 Task: Create a section Speed Racer and in the section, add a milestone Web application firewall (WAF) implementation in the project ConstellationHQ
Action: Mouse moved to (1046, 185)
Screenshot: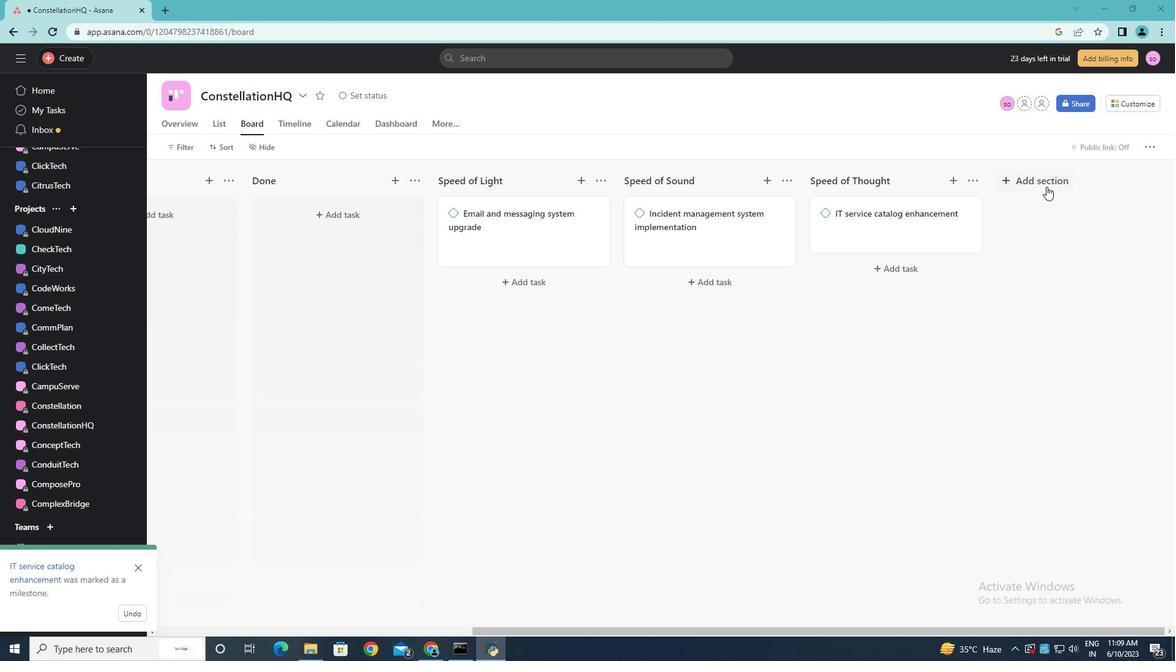 
Action: Mouse pressed left at (1046, 185)
Screenshot: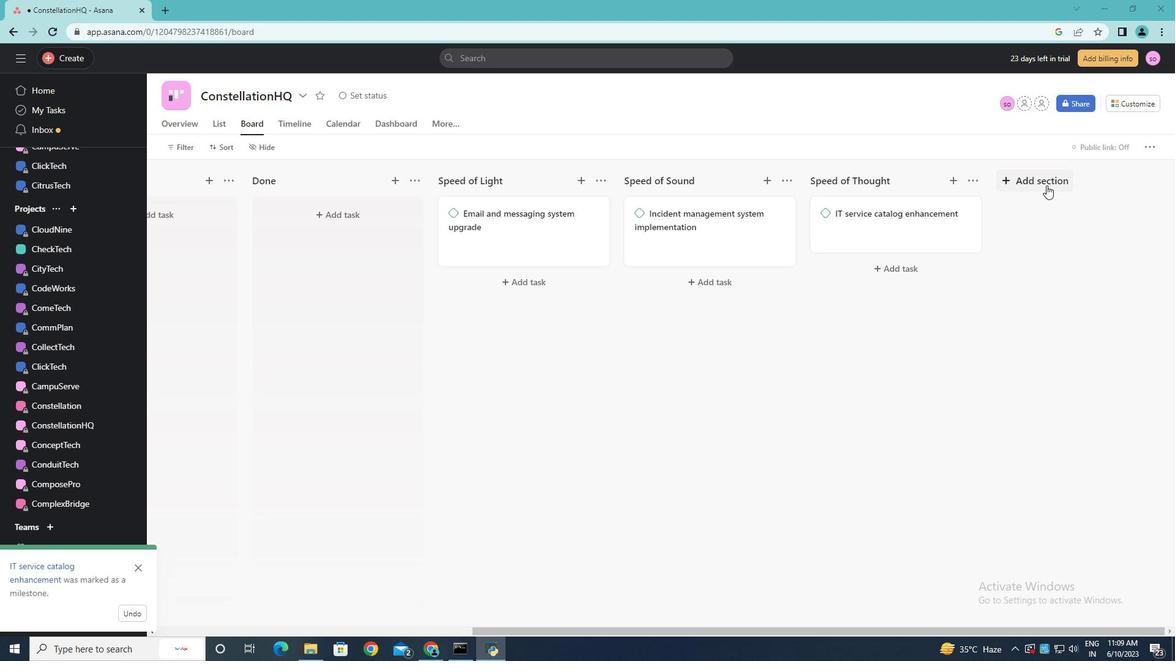 
Action: Key pressed <Key.shift>Speed<Key.space><Key.shift>Racer<Key.enter>
Screenshot: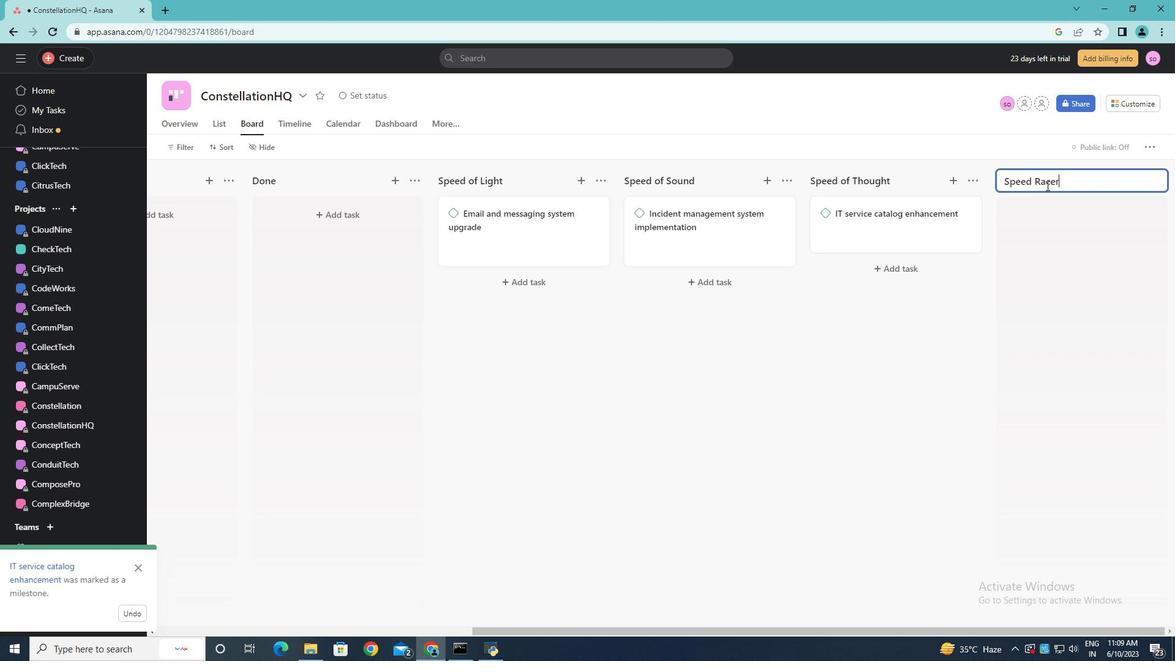 
Action: Mouse moved to (904, 217)
Screenshot: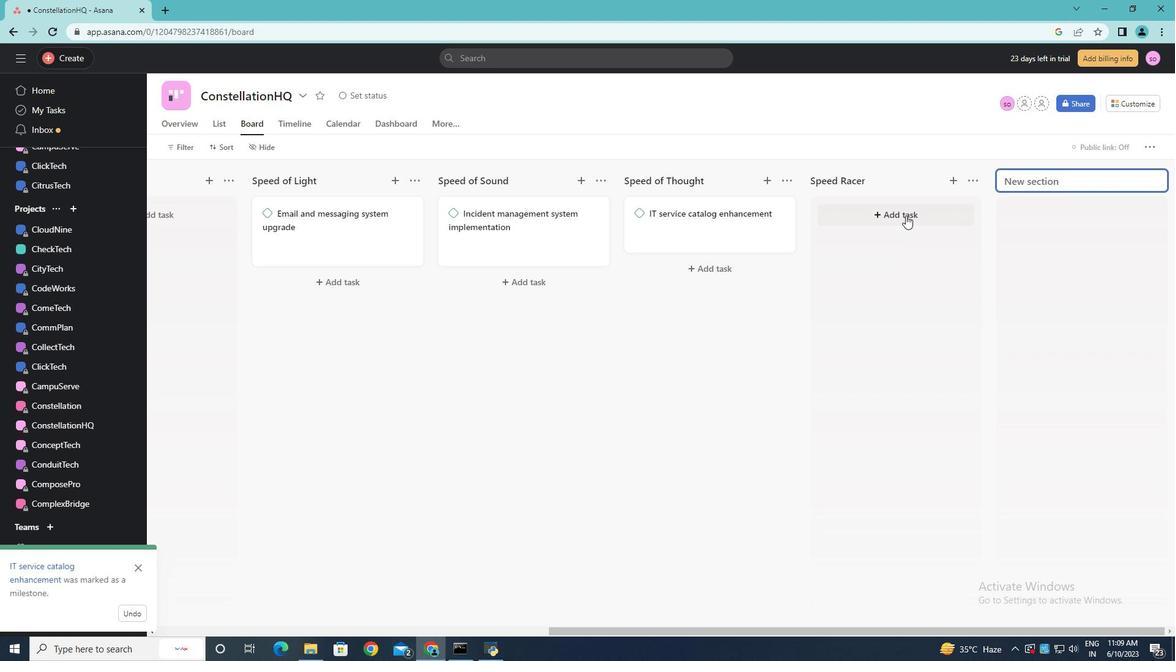 
Action: Mouse pressed left at (904, 217)
Screenshot: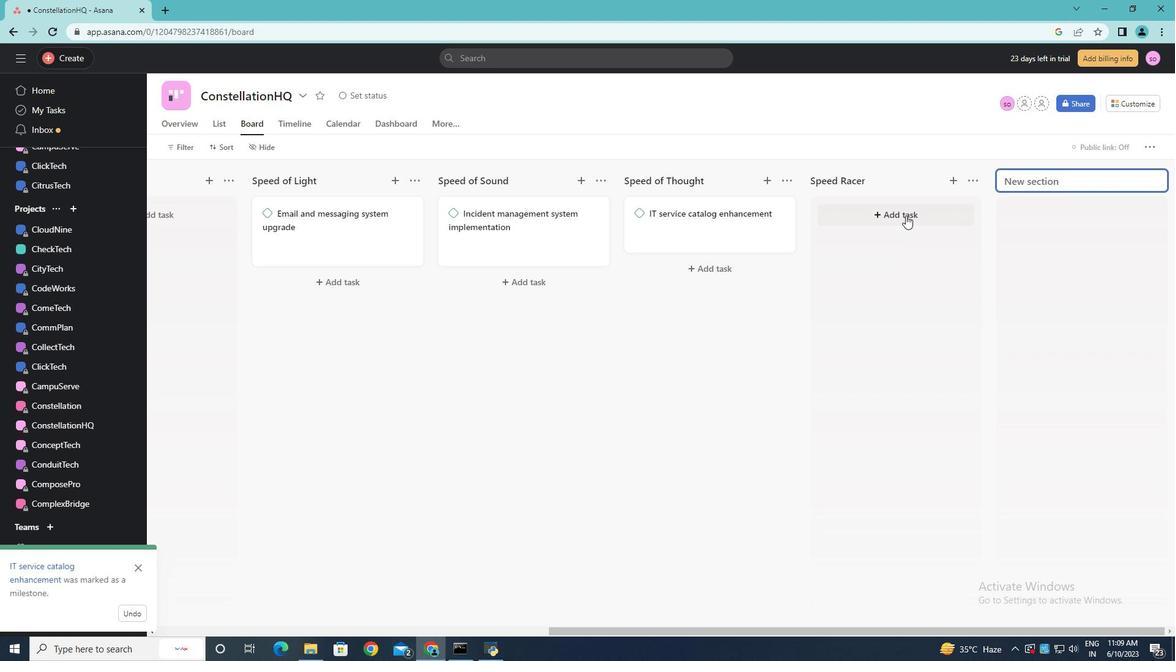 
Action: Key pressed <Key.shift>Web<Key.space><Key.shift>application<Key.space>fo<Key.backspace>irewall<Key.shift><Key.shift><Key.shift><Key.shift><Key.shift><Key.shift><Key.shift><Key.shift><Key.shift><Key.shift><Key.shift>(WAF)<Key.left><Key.left><Key.left><Key.left><Key.left><Key.space><Key.right><Key.right><Key.right><Key.right><Key.right><Key.space><Key.shift><Key.shift><Key.shift>I<Key.backspace>implementation<Key.enter>
Screenshot: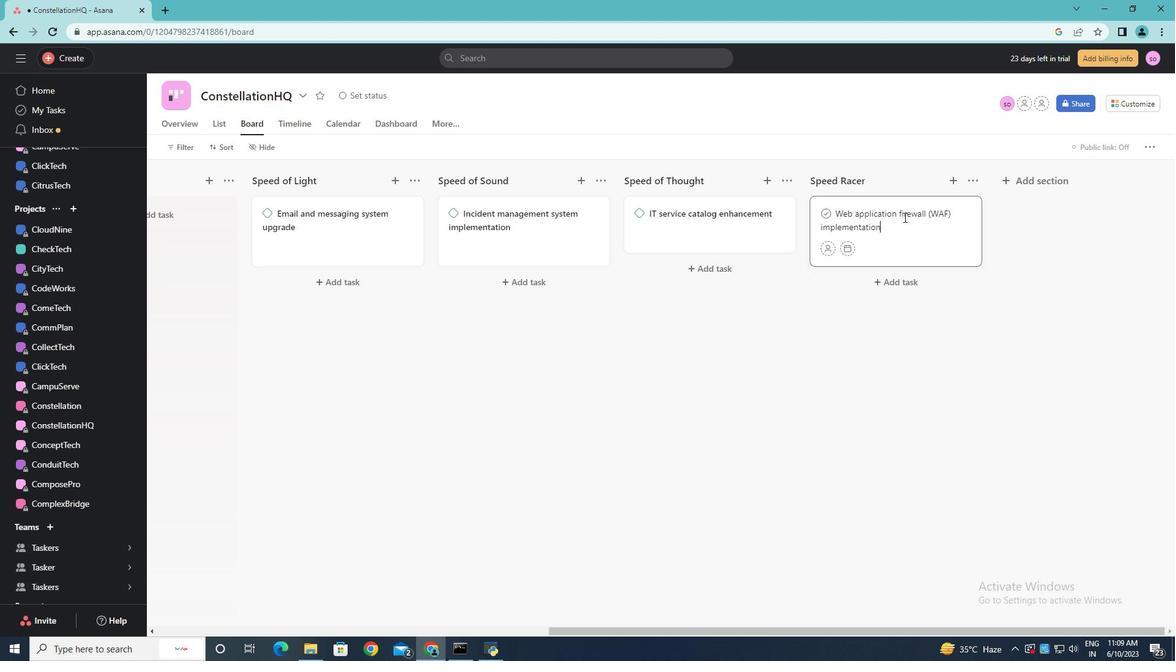 
Action: Mouse moved to (963, 212)
Screenshot: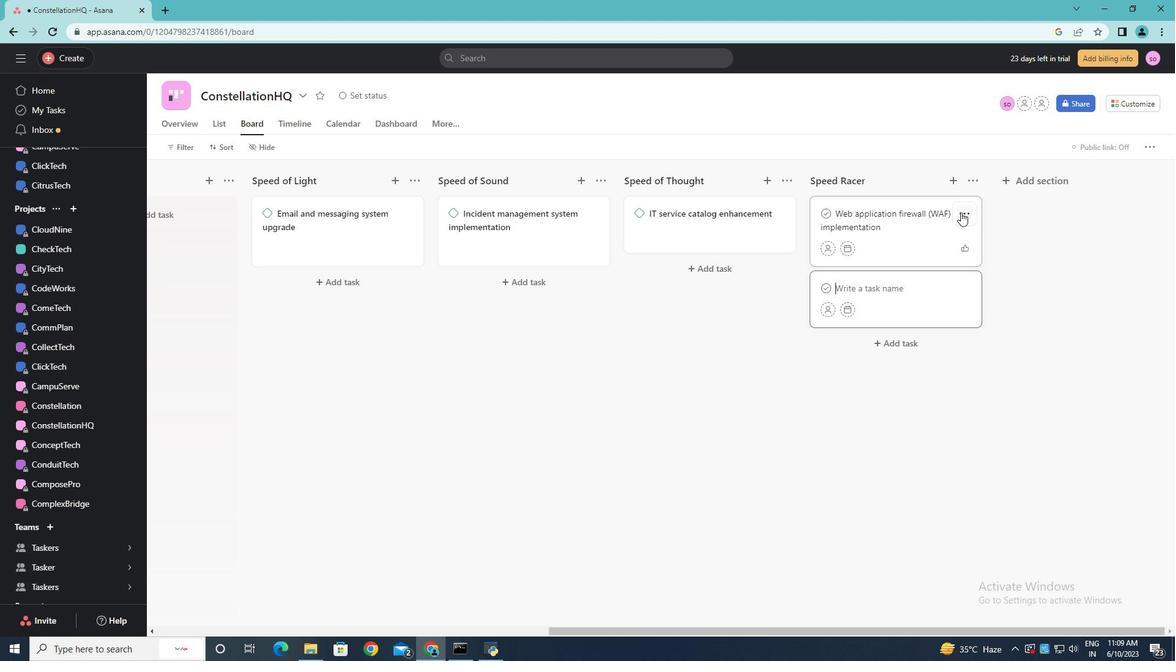 
Action: Mouse pressed left at (963, 212)
Screenshot: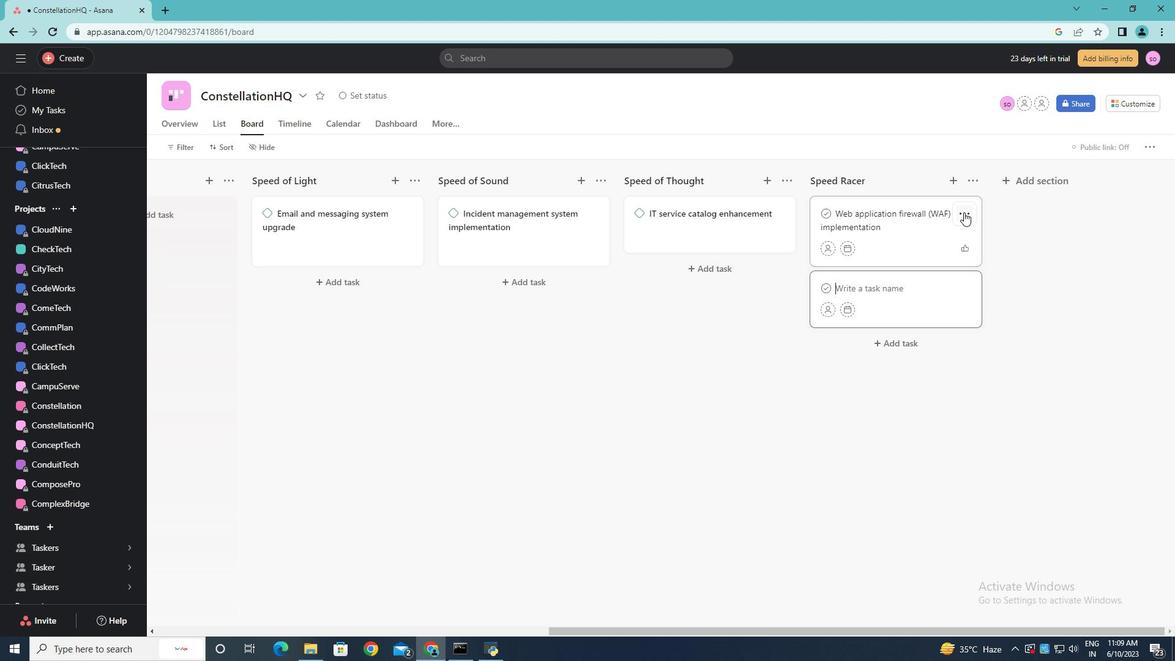 
Action: Mouse moved to (1004, 429)
Screenshot: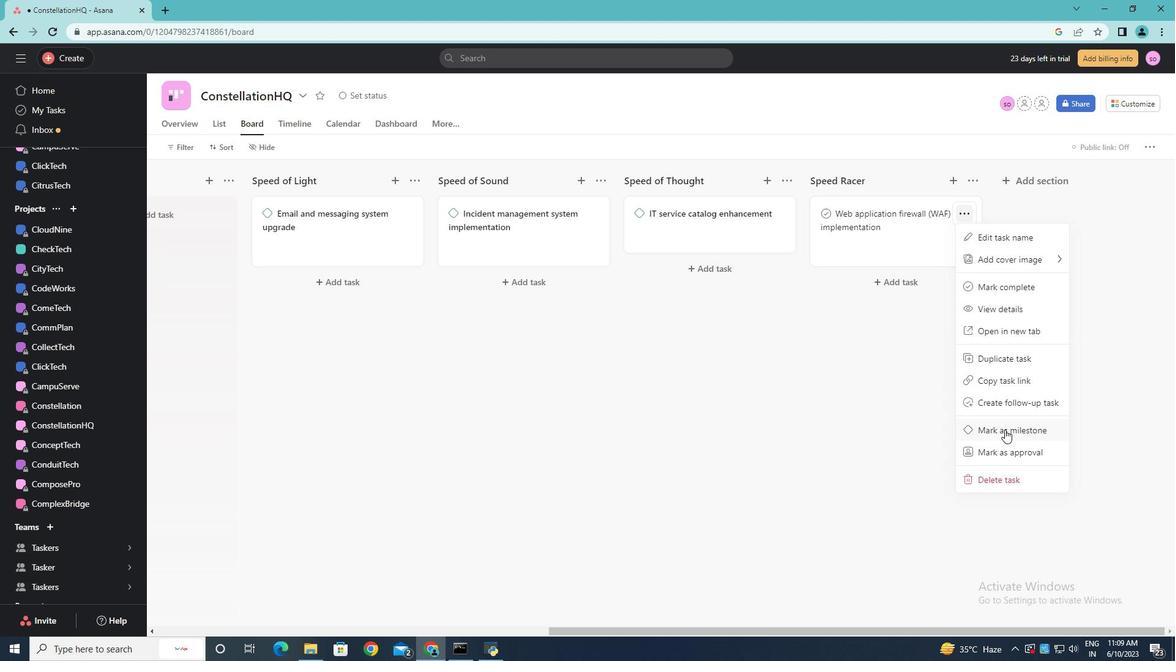 
Action: Mouse pressed left at (1004, 429)
Screenshot: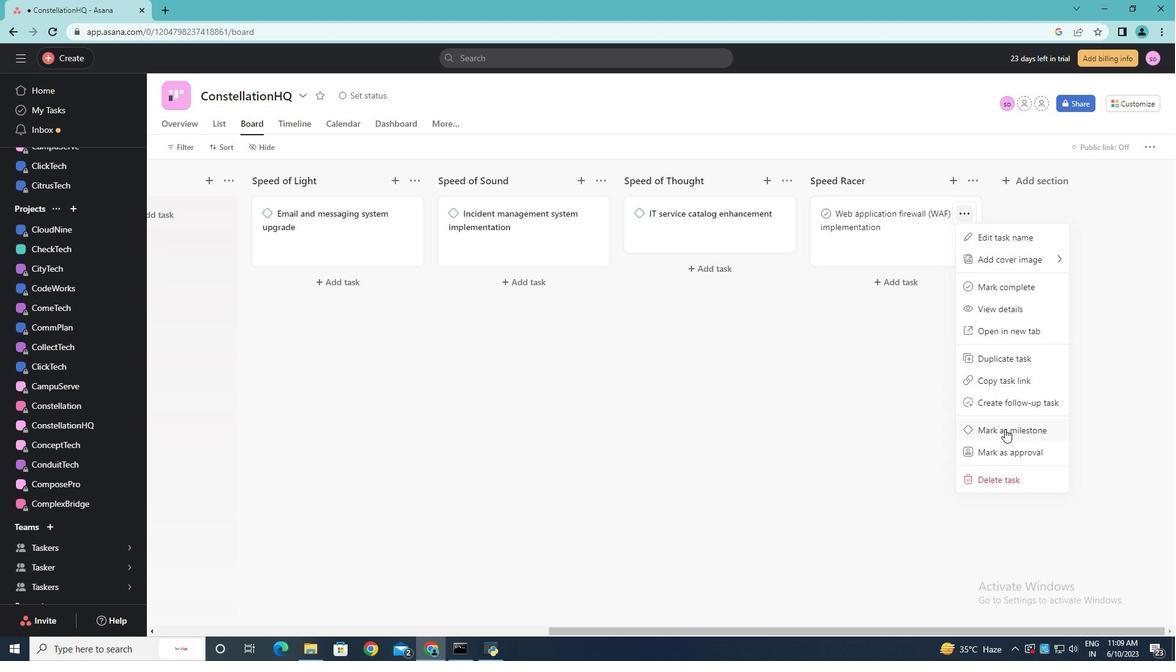 
Action: Mouse moved to (943, 350)
Screenshot: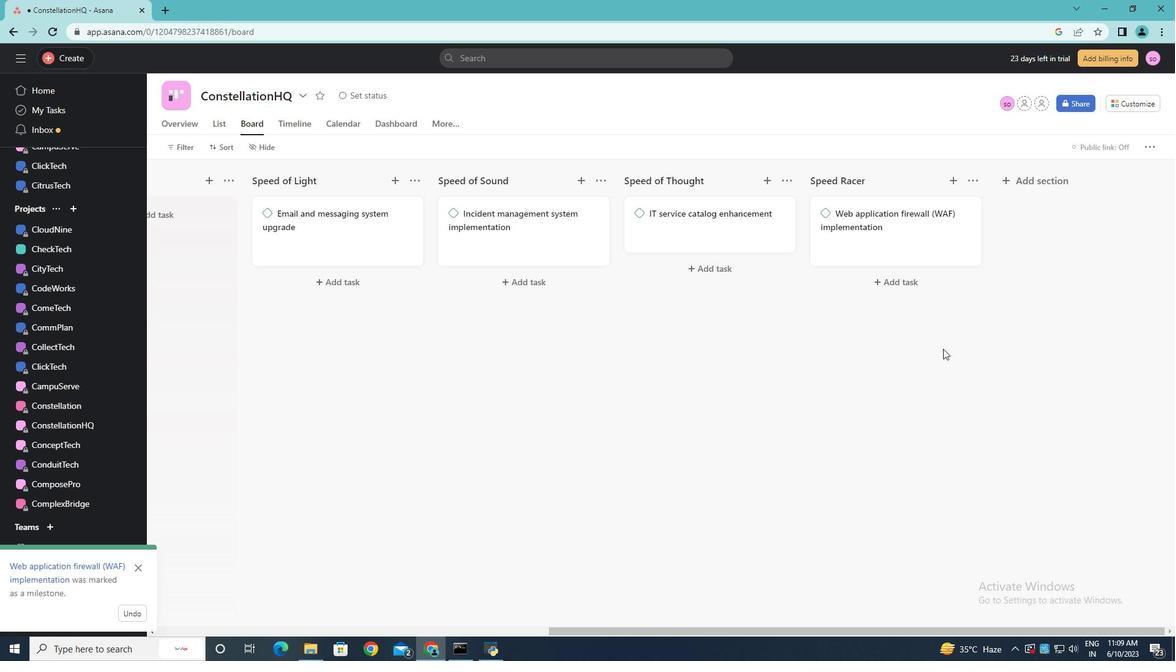 
